 Task: Add Sprouts Neufchatel Cheese to the cart.
Action: Mouse moved to (26, 92)
Screenshot: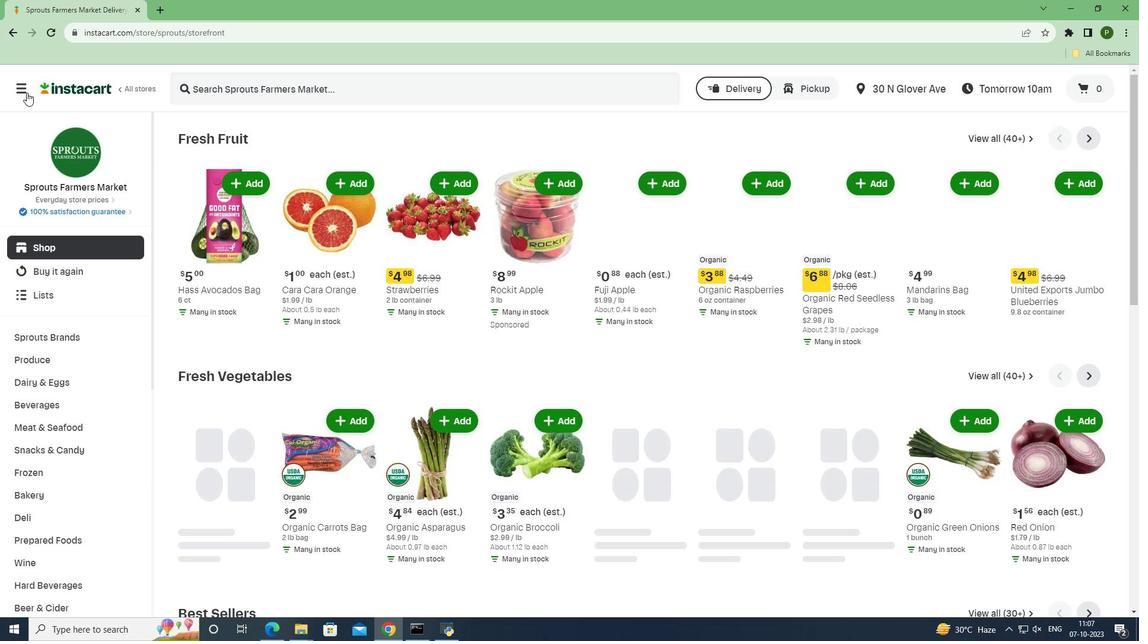 
Action: Mouse pressed left at (26, 92)
Screenshot: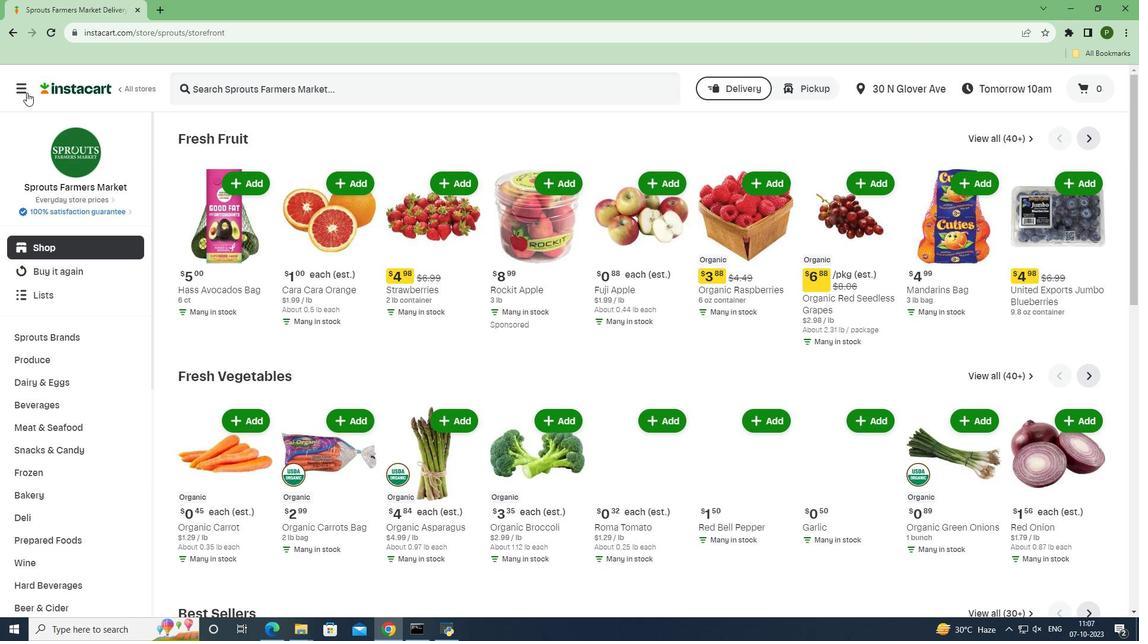 
Action: Mouse moved to (53, 311)
Screenshot: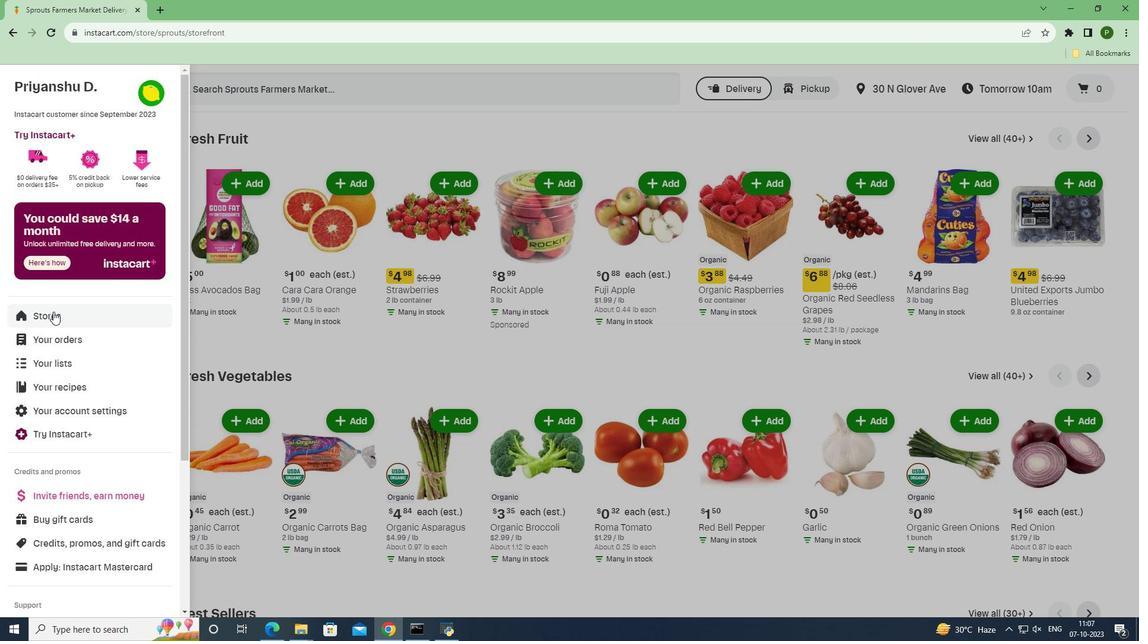 
Action: Mouse pressed left at (53, 311)
Screenshot: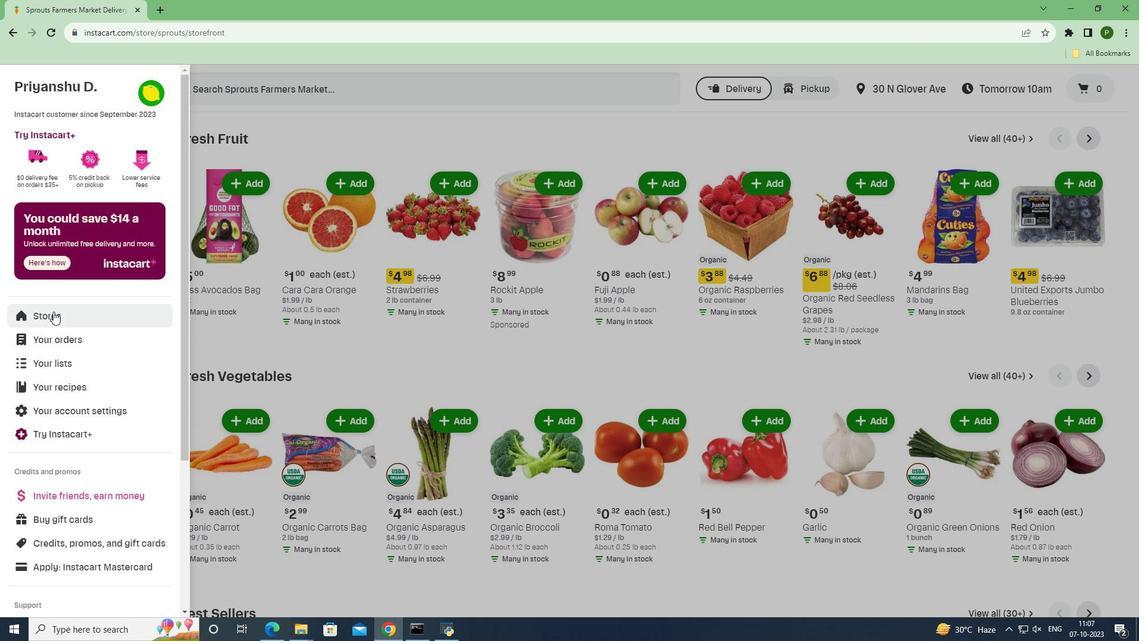 
Action: Mouse moved to (281, 143)
Screenshot: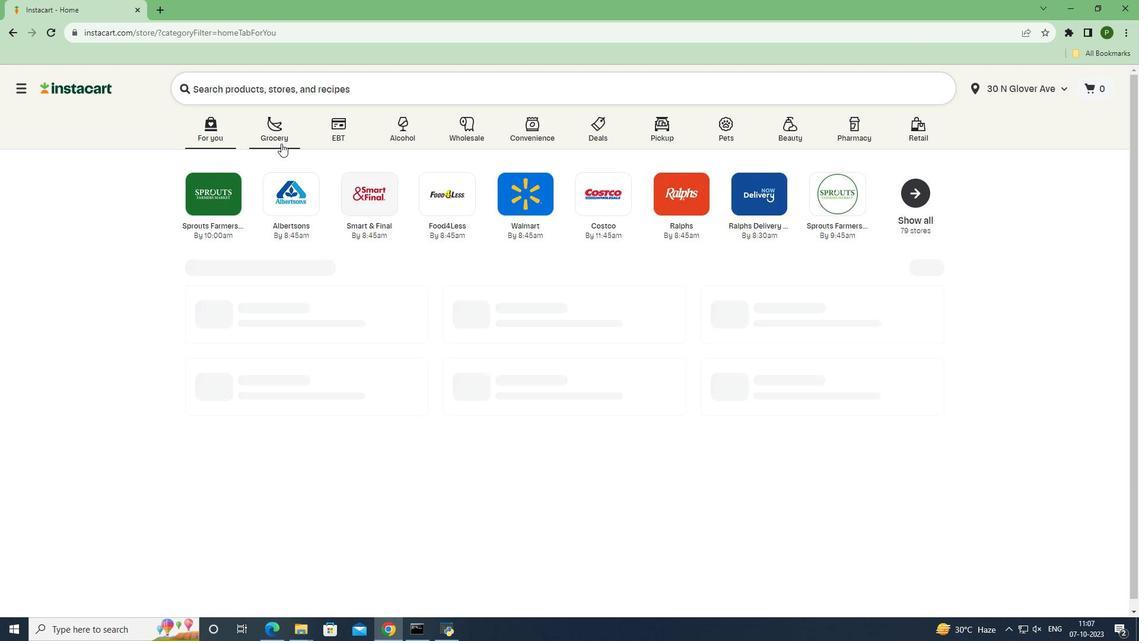 
Action: Mouse pressed left at (281, 143)
Screenshot: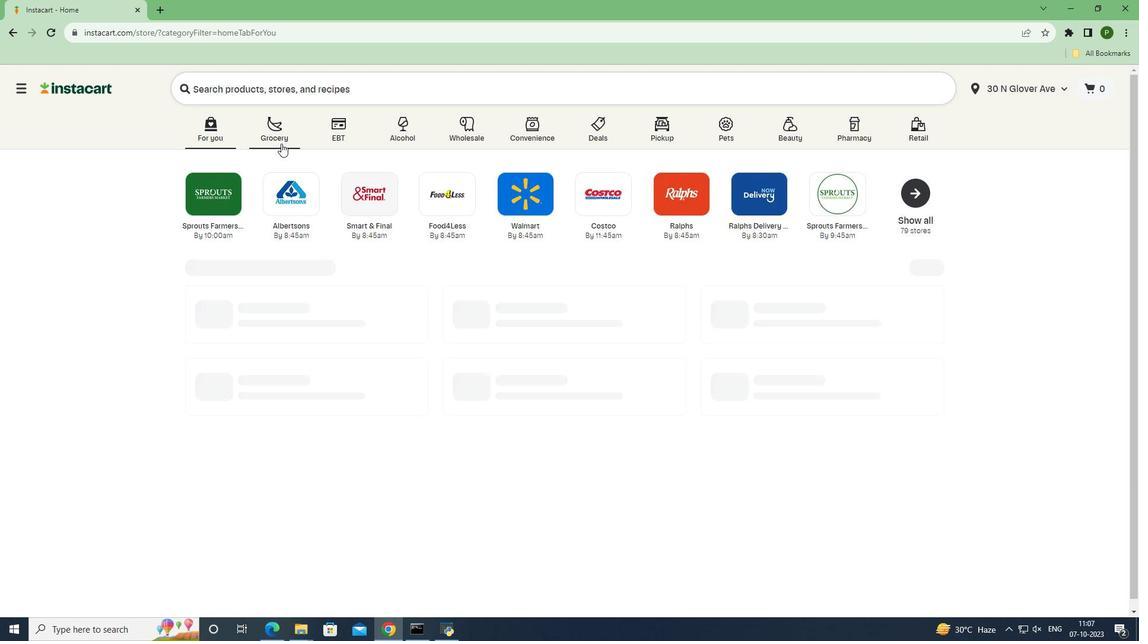
Action: Mouse moved to (471, 264)
Screenshot: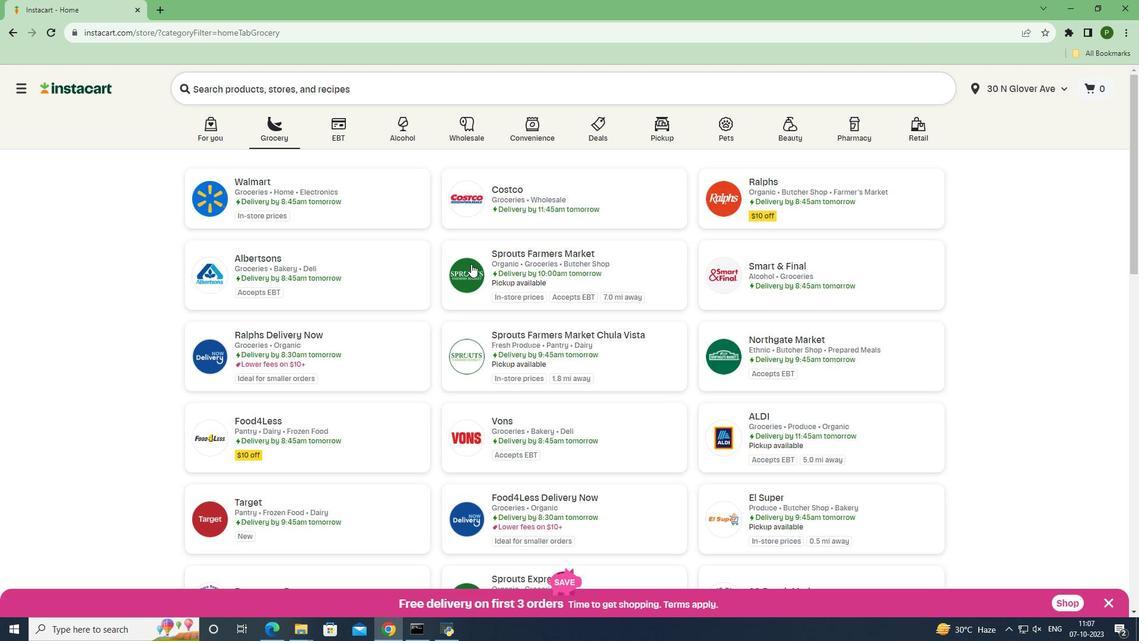 
Action: Mouse pressed left at (471, 264)
Screenshot: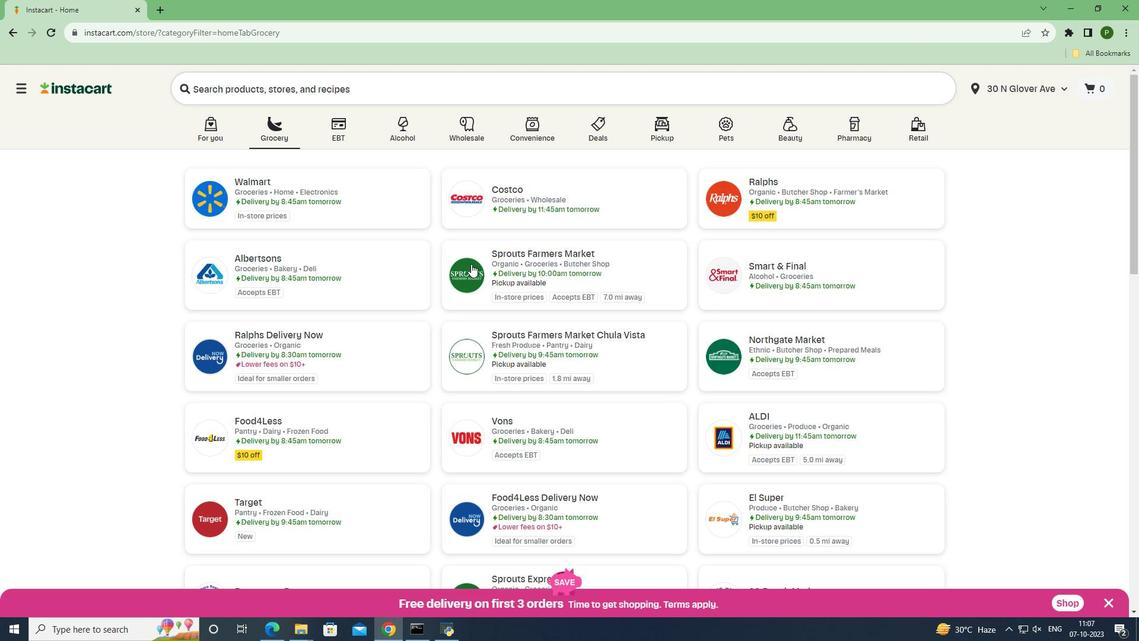 
Action: Mouse moved to (80, 389)
Screenshot: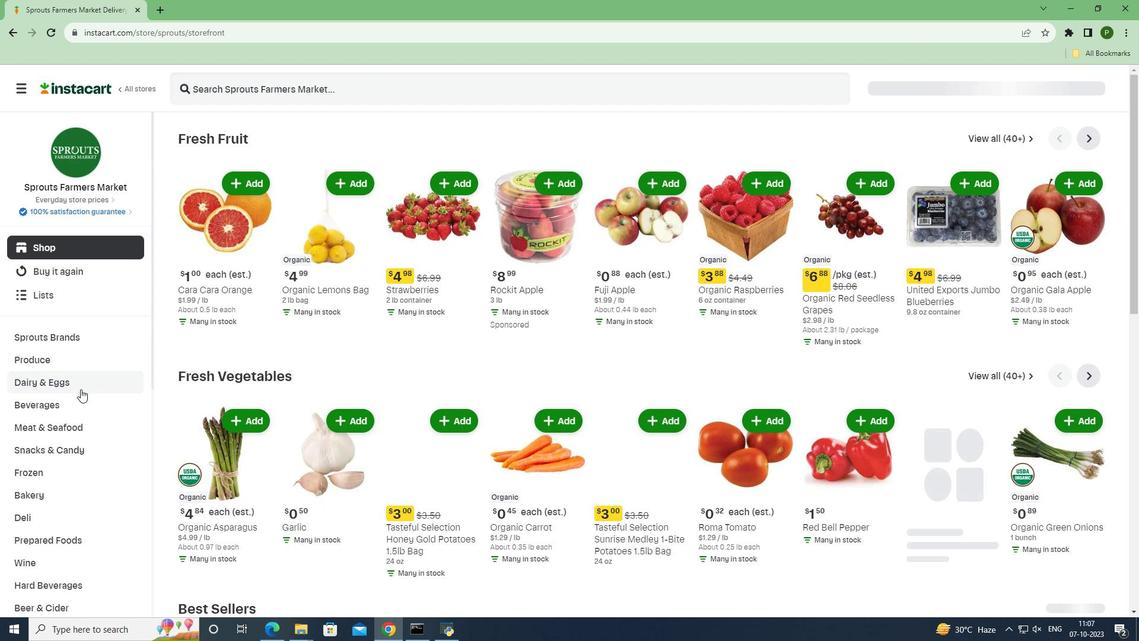 
Action: Mouse pressed left at (80, 389)
Screenshot: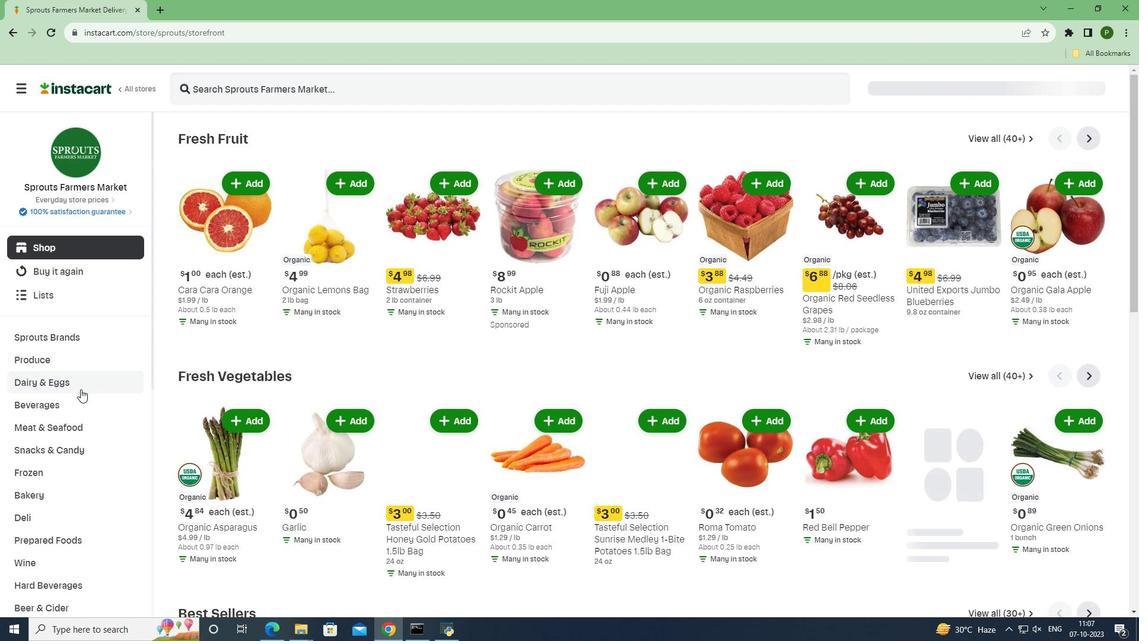 
Action: Mouse moved to (78, 427)
Screenshot: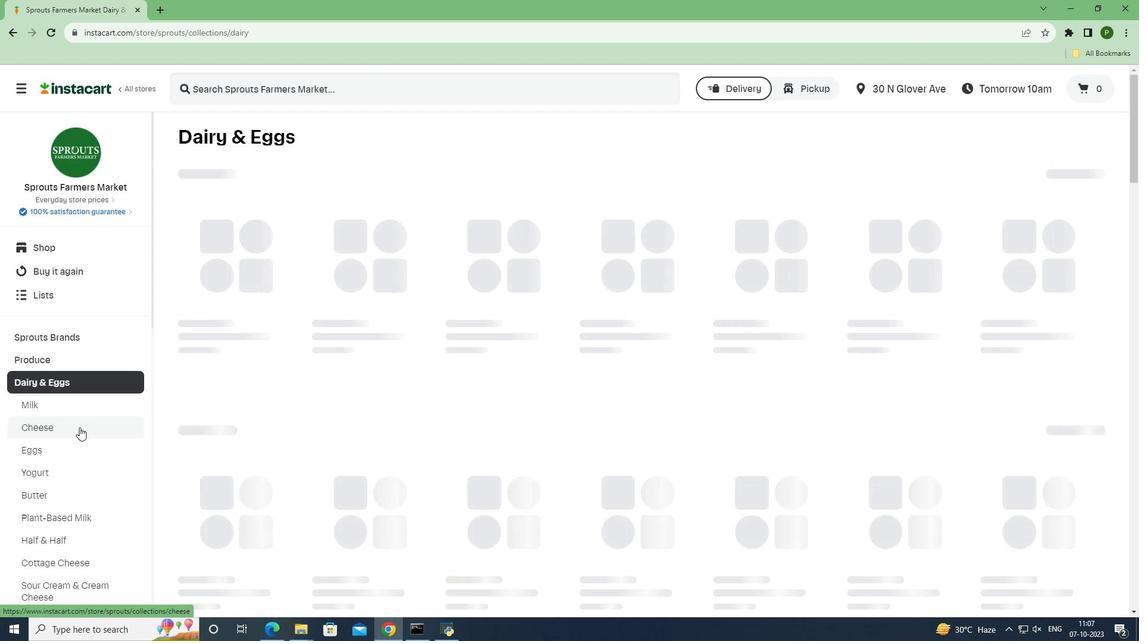 
Action: Mouse pressed left at (78, 427)
Screenshot: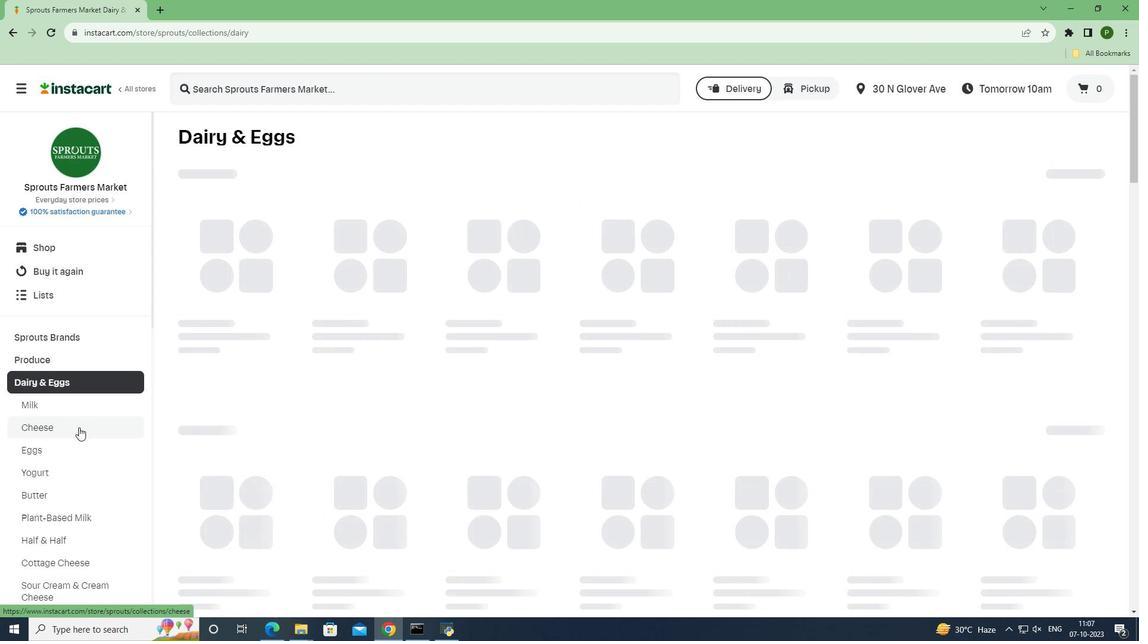
Action: Mouse moved to (224, 88)
Screenshot: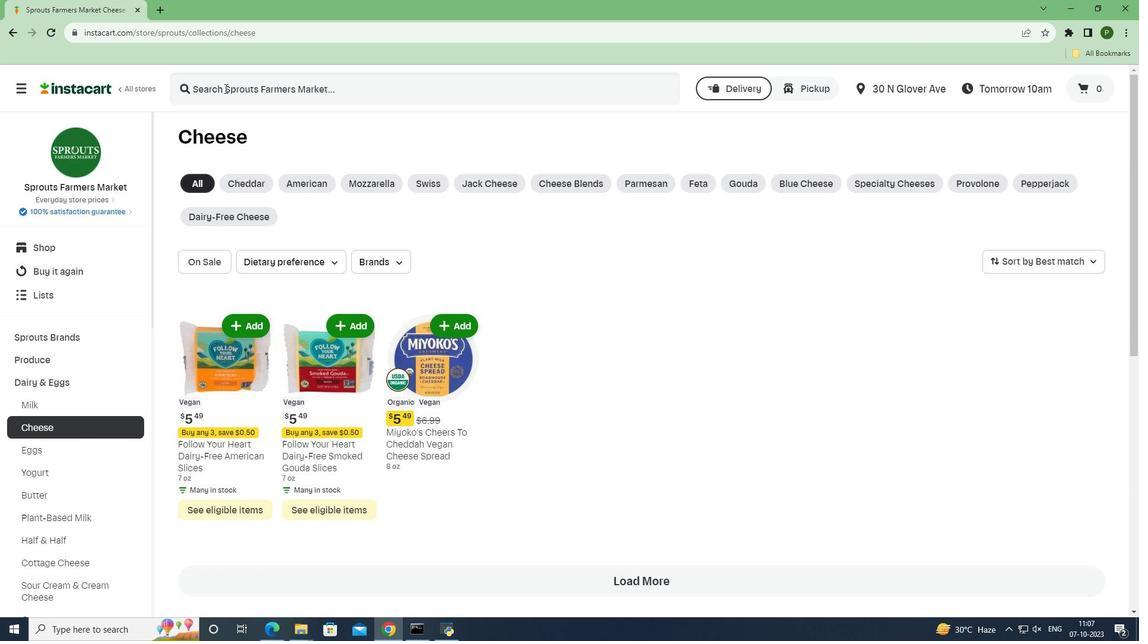 
Action: Mouse pressed left at (224, 88)
Screenshot: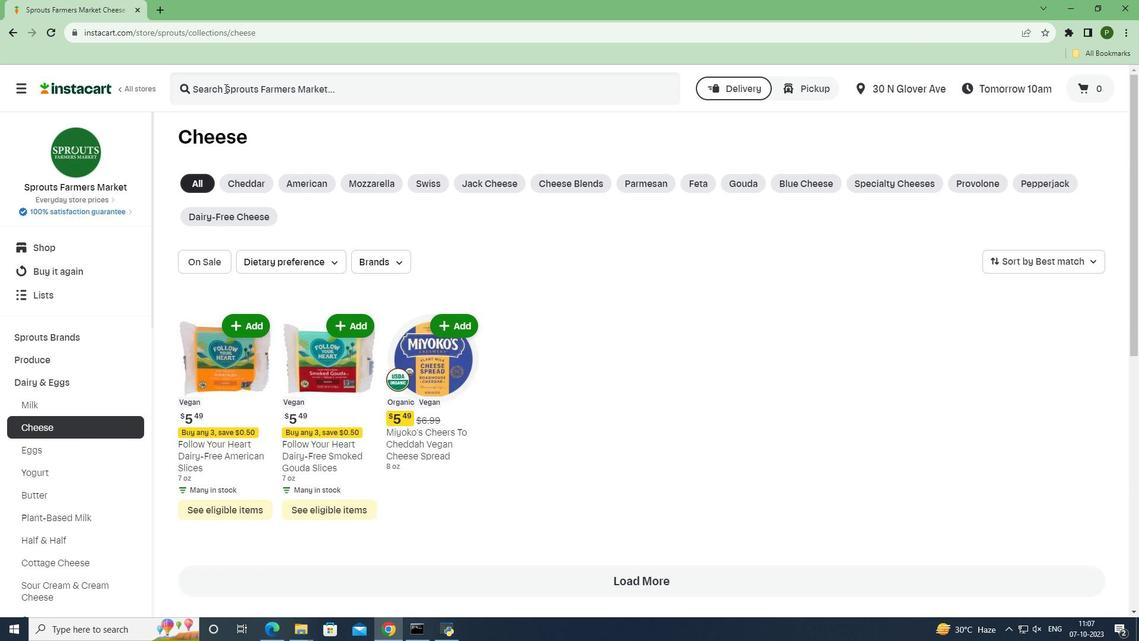 
Action: Key pressed <Key.caps_lock>S<Key.caps_lock>prouts<Key.space><Key.caps_lock>N<Key.caps_lock>eufchatel<Key.space><Key.caps_lock>C<Key.caps_lock>heese<Key.space><Key.enter>
Screenshot: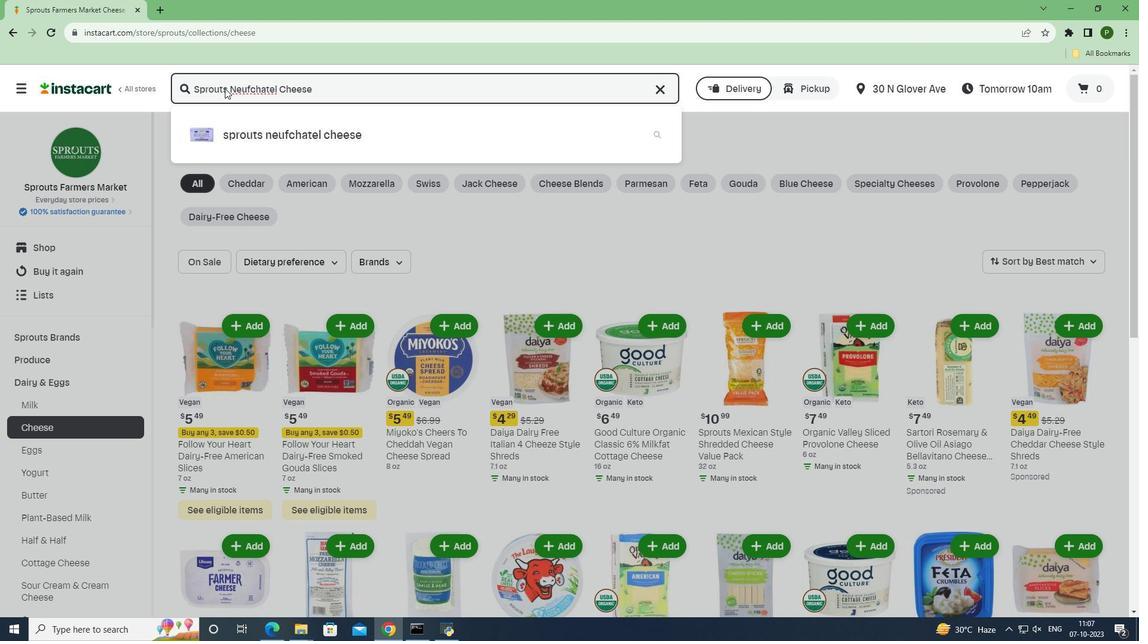 
Action: Mouse moved to (321, 214)
Screenshot: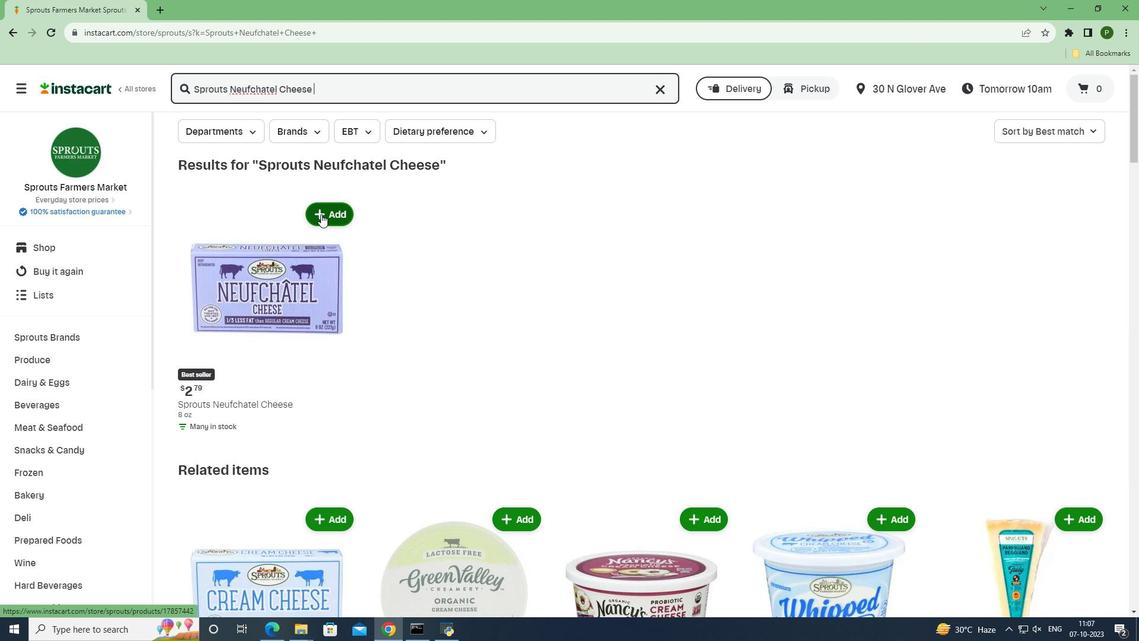 
Action: Mouse pressed left at (321, 214)
Screenshot: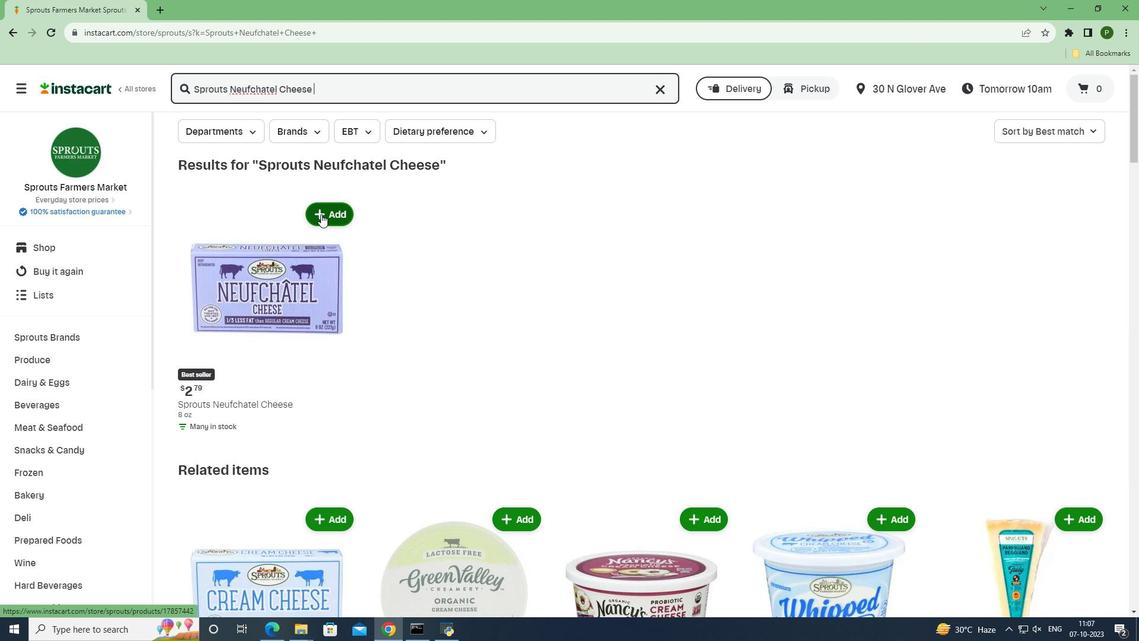 
Action: Mouse moved to (439, 331)
Screenshot: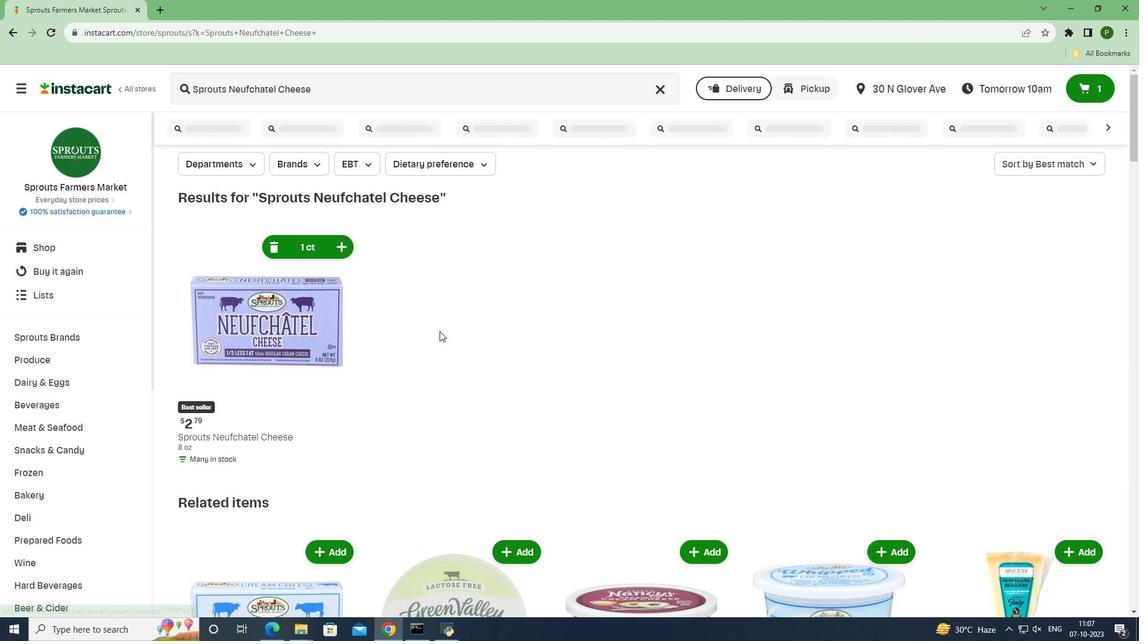 
